 Task: Change the option to "My invitee should call me".
Action: Mouse moved to (750, 350)
Screenshot: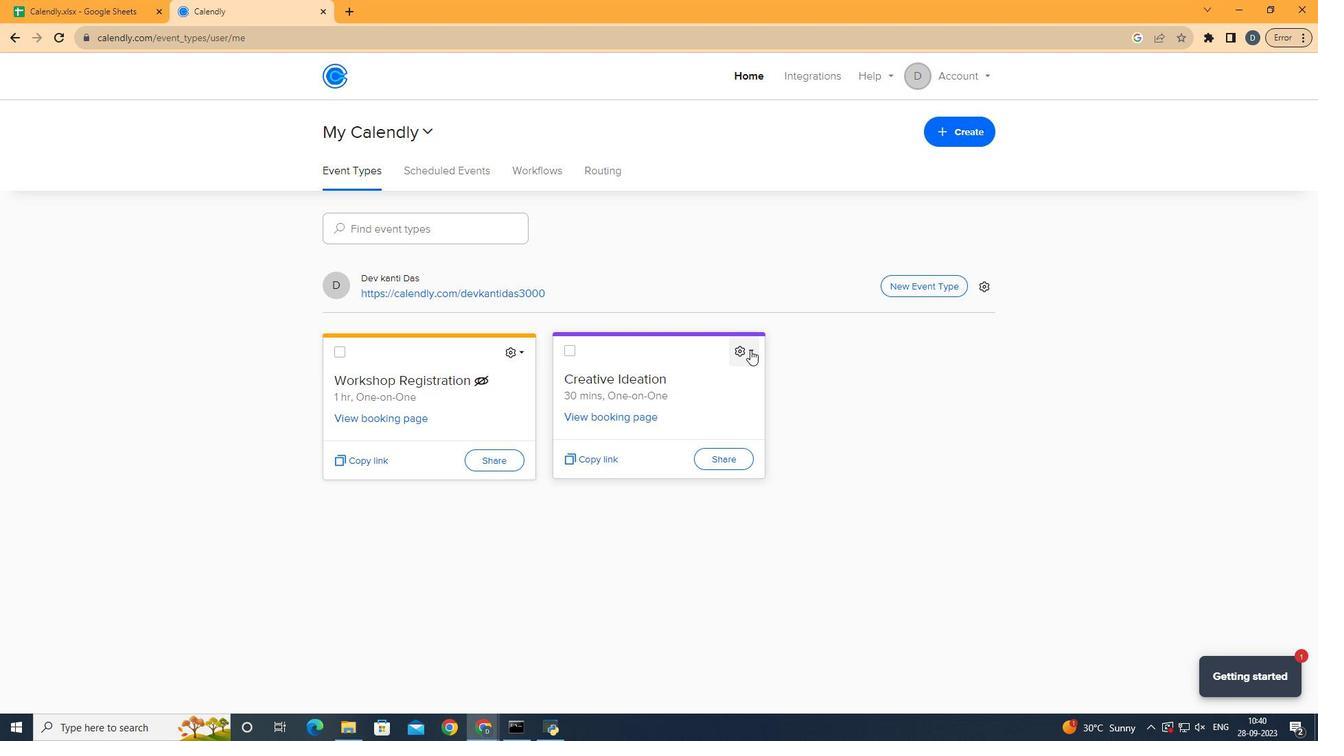 
Action: Mouse pressed left at (750, 350)
Screenshot: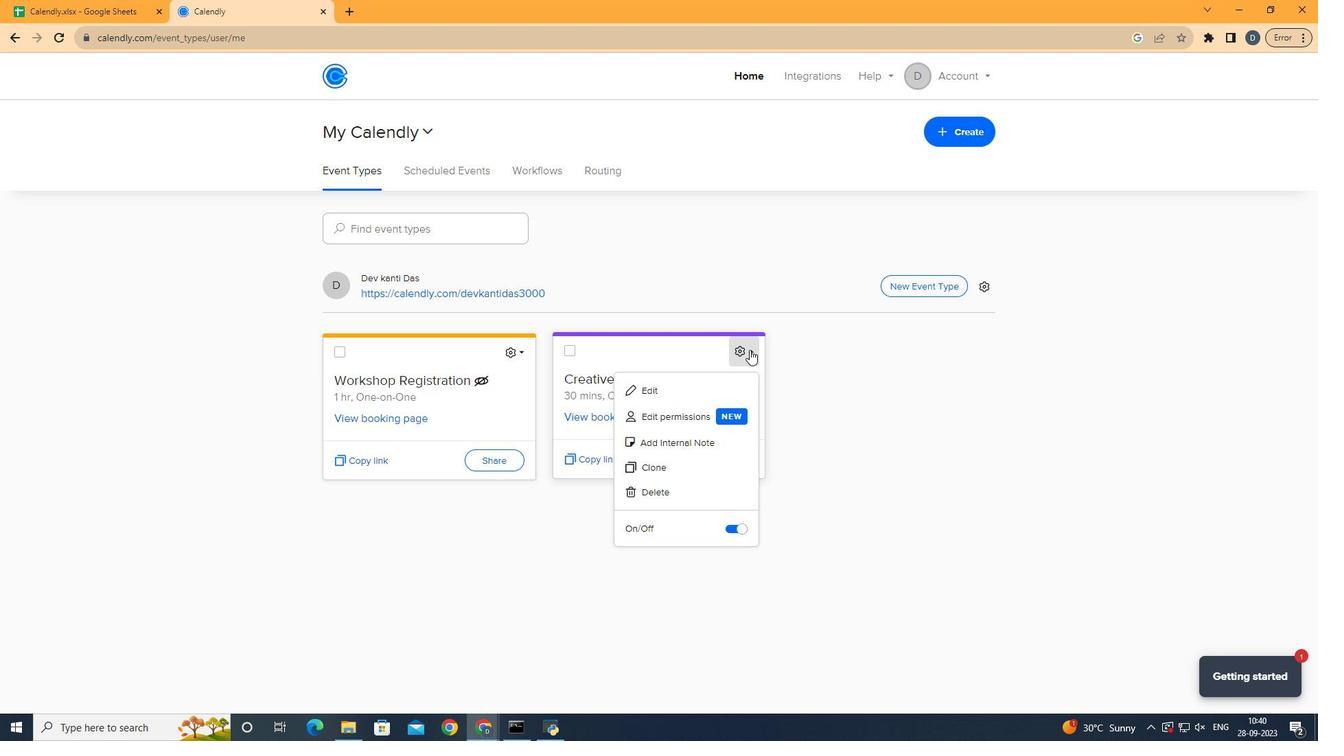 
Action: Mouse moved to (724, 399)
Screenshot: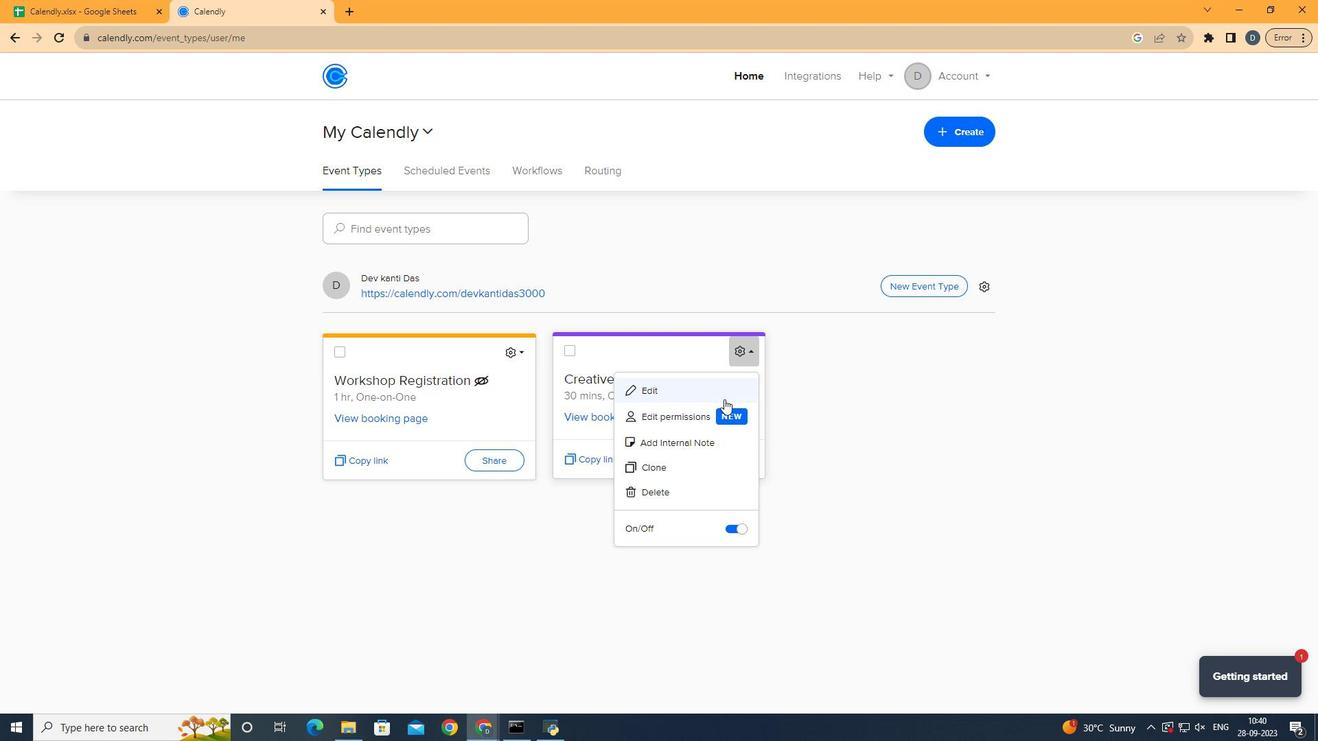 
Action: Mouse pressed left at (724, 399)
Screenshot: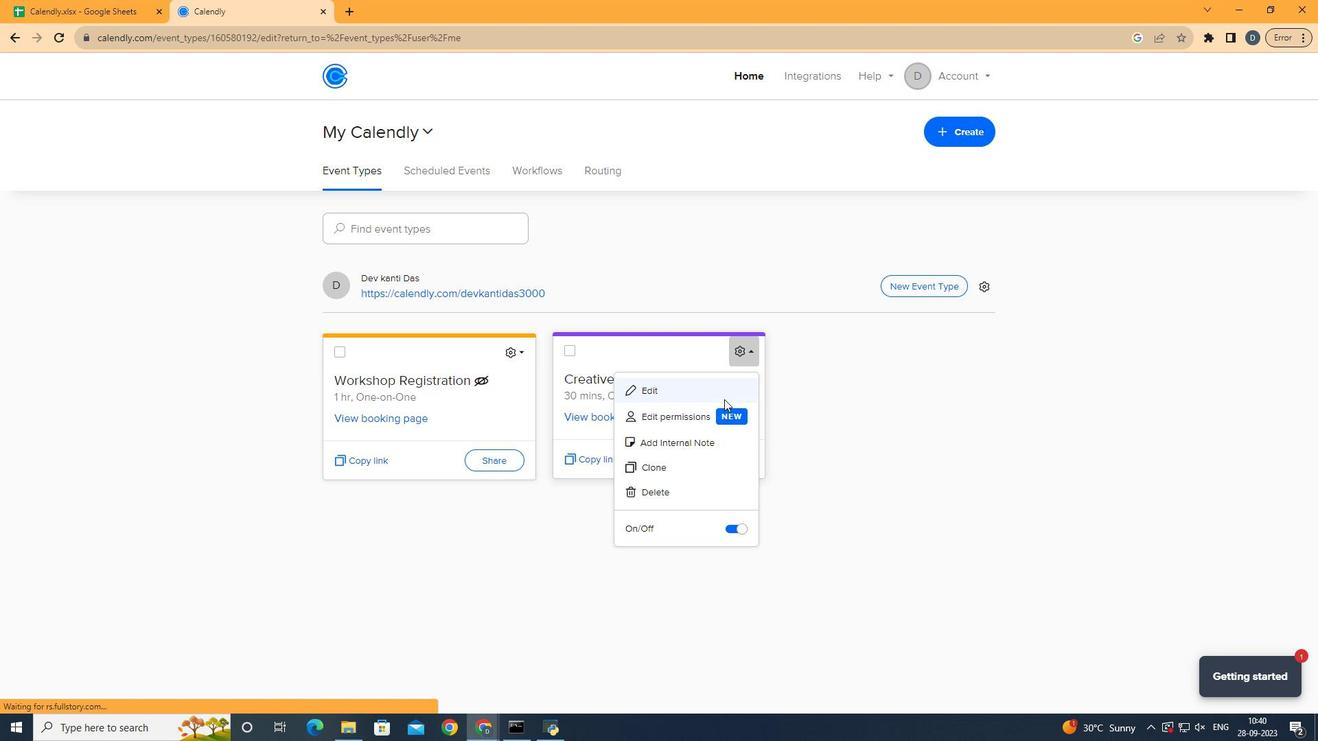 
Action: Mouse moved to (537, 248)
Screenshot: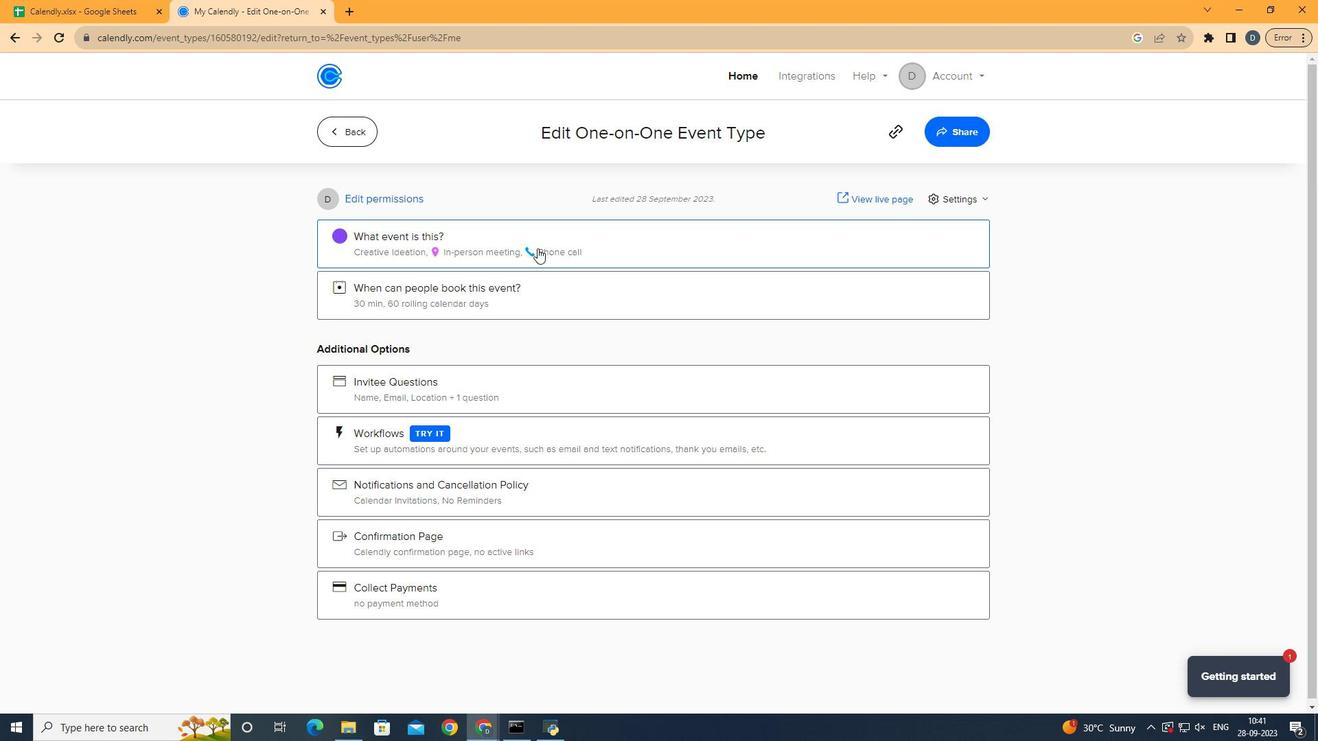 
Action: Mouse pressed left at (537, 248)
Screenshot: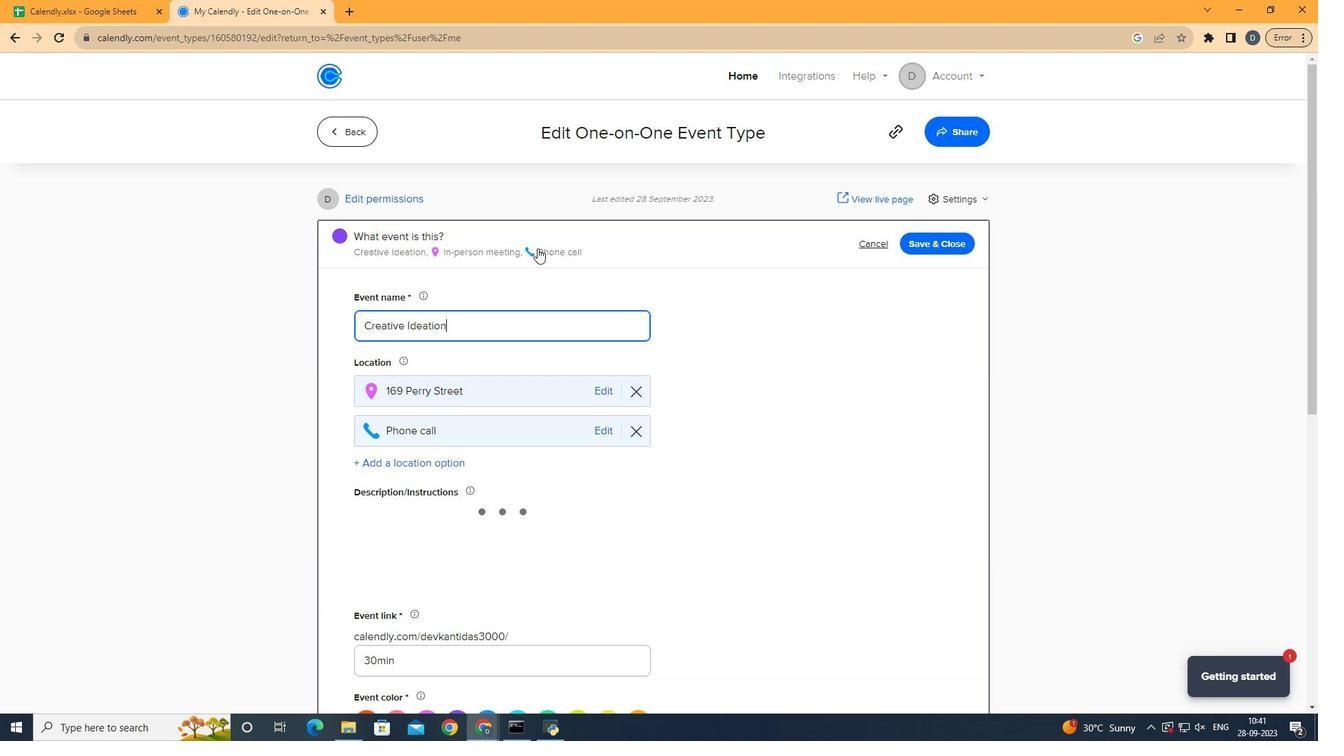
Action: Mouse moved to (608, 433)
Screenshot: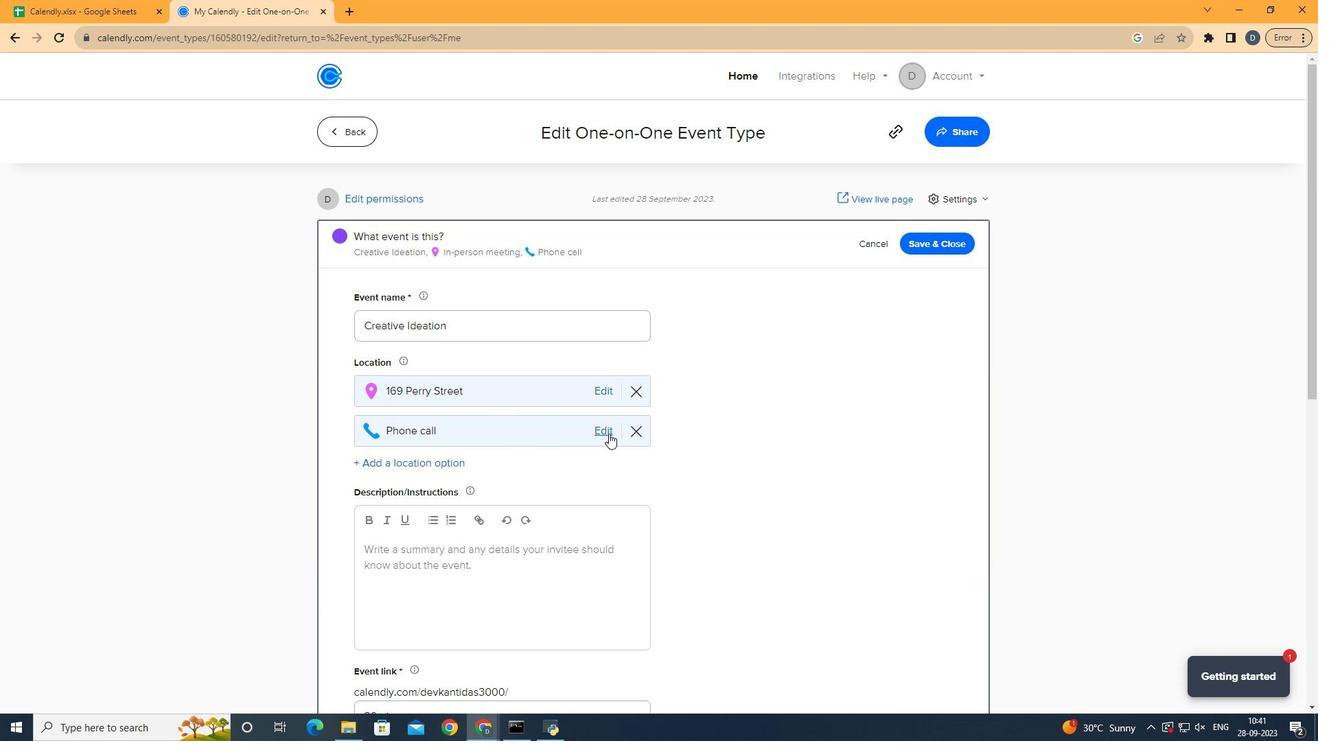 
Action: Mouse pressed left at (608, 433)
Screenshot: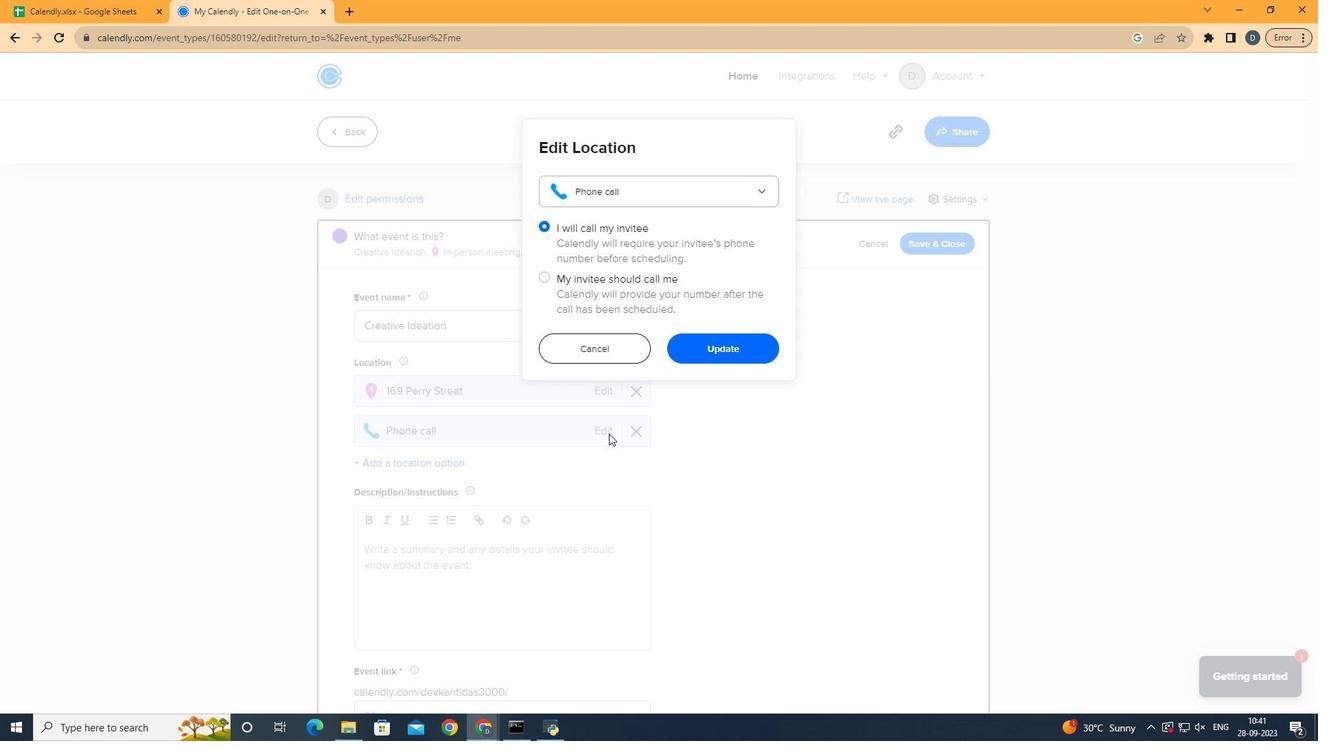 
Action: Mouse moved to (588, 277)
Screenshot: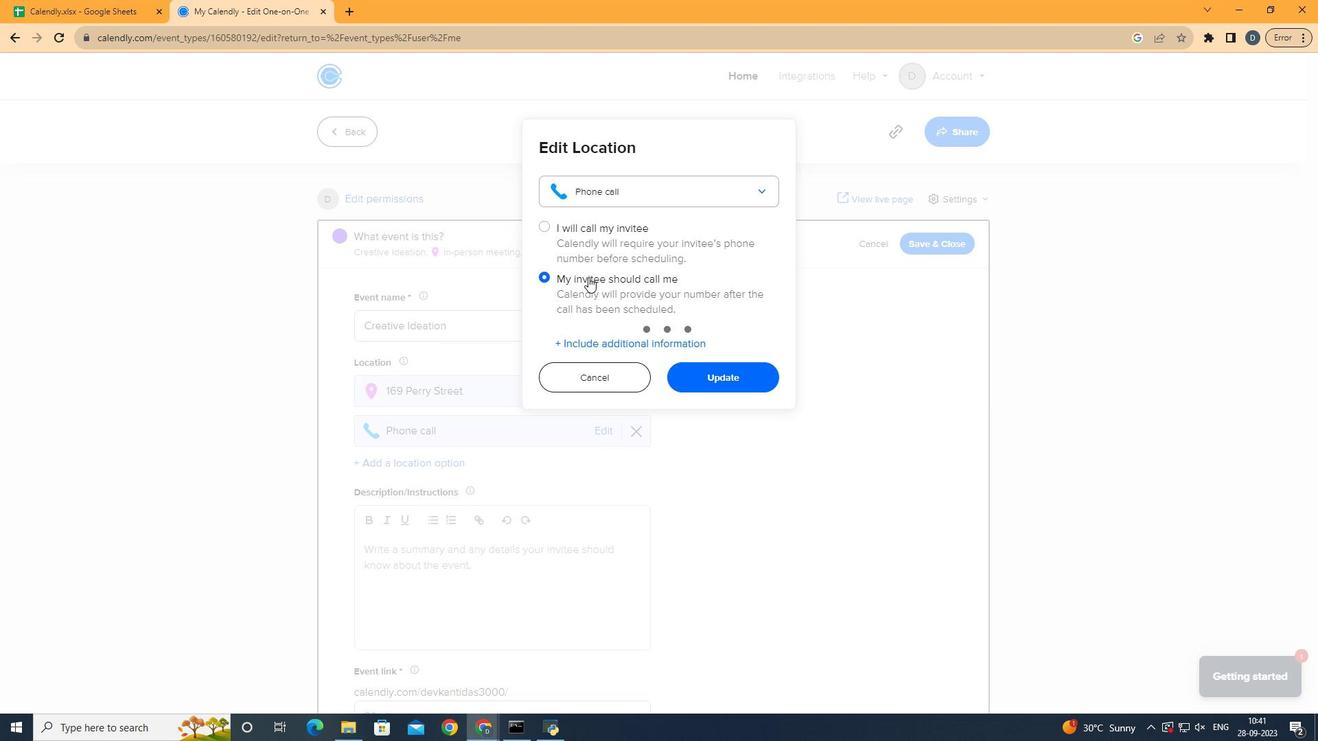 
Action: Mouse pressed left at (588, 277)
Screenshot: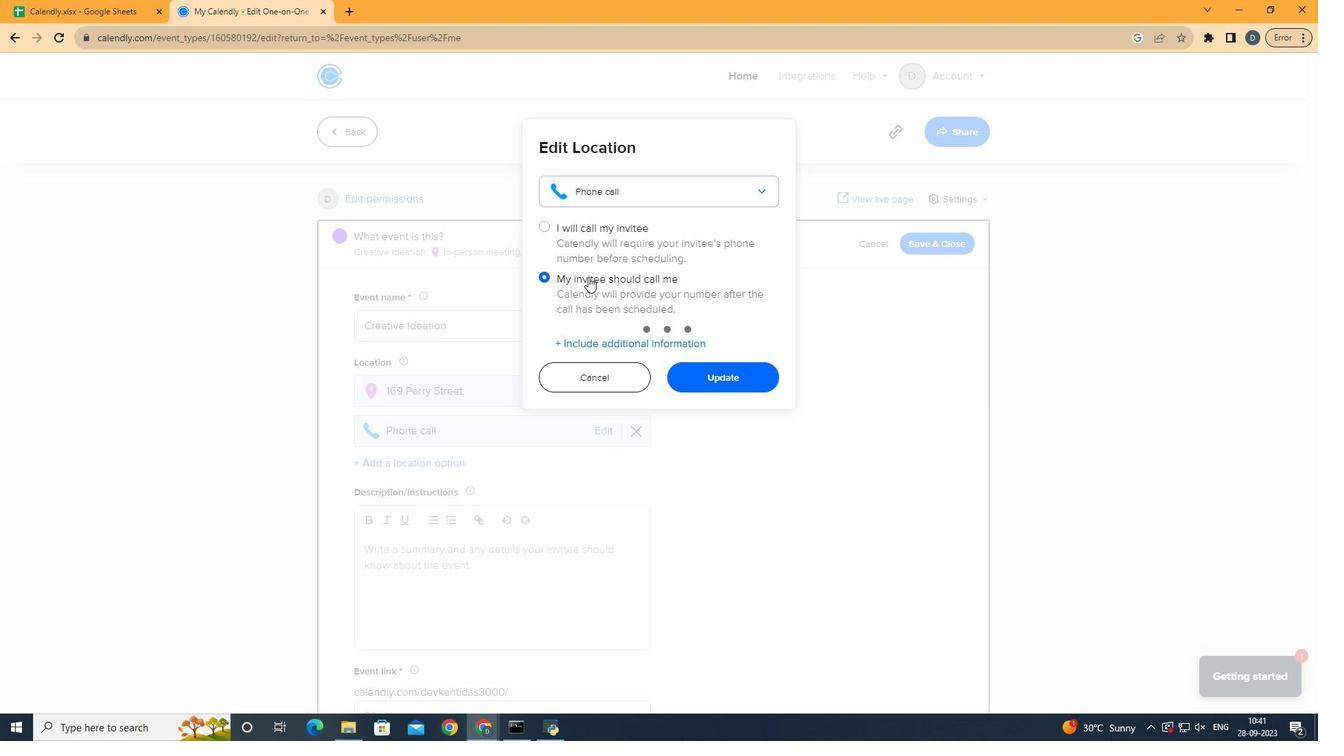 
Action: Mouse moved to (711, 392)
Screenshot: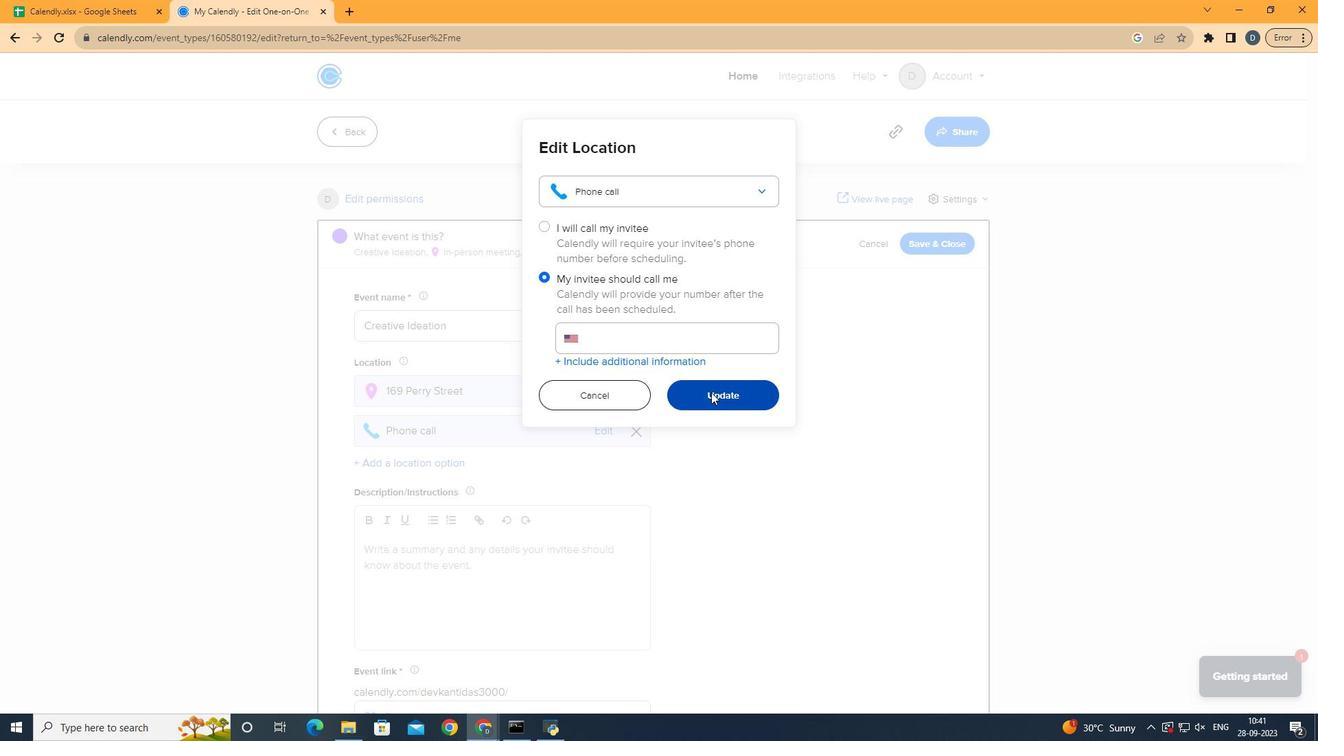 
Action: Mouse pressed left at (711, 392)
Screenshot: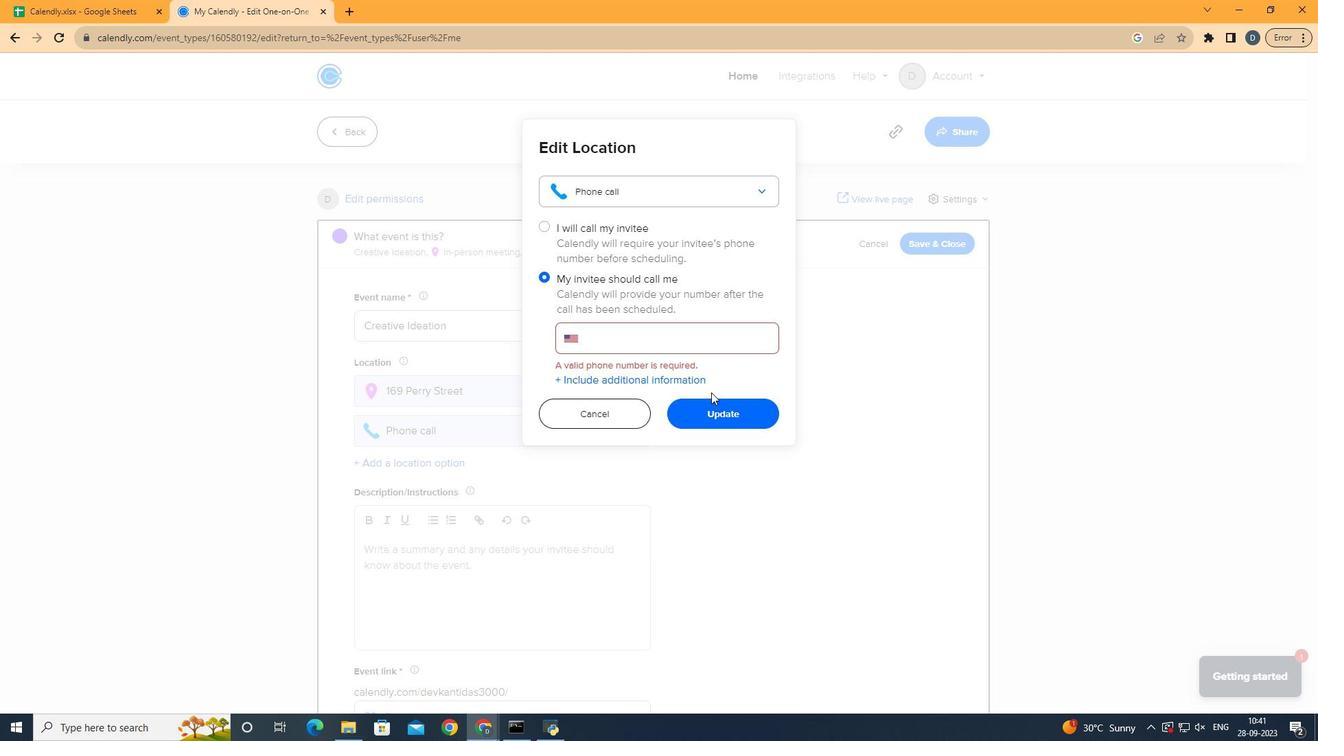 
Action: Mouse moved to (712, 339)
Screenshot: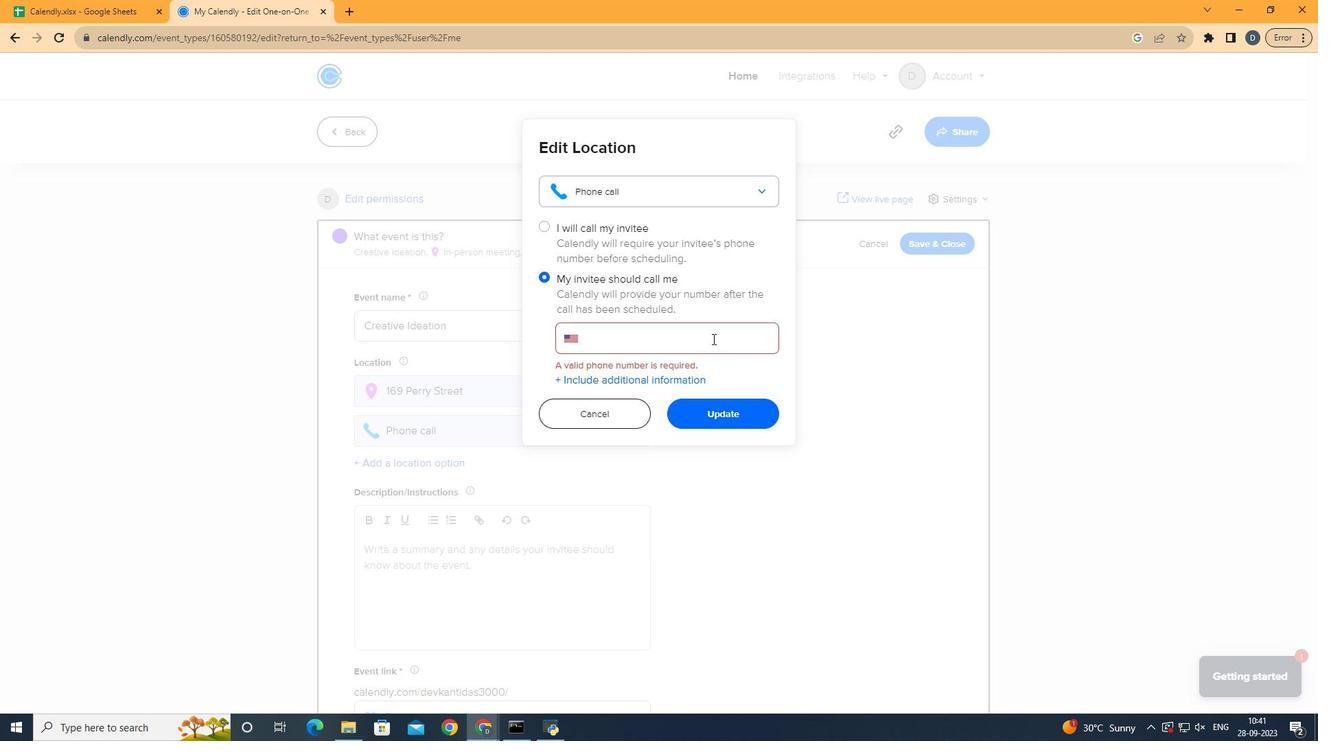 
Action: Mouse pressed left at (712, 339)
Screenshot: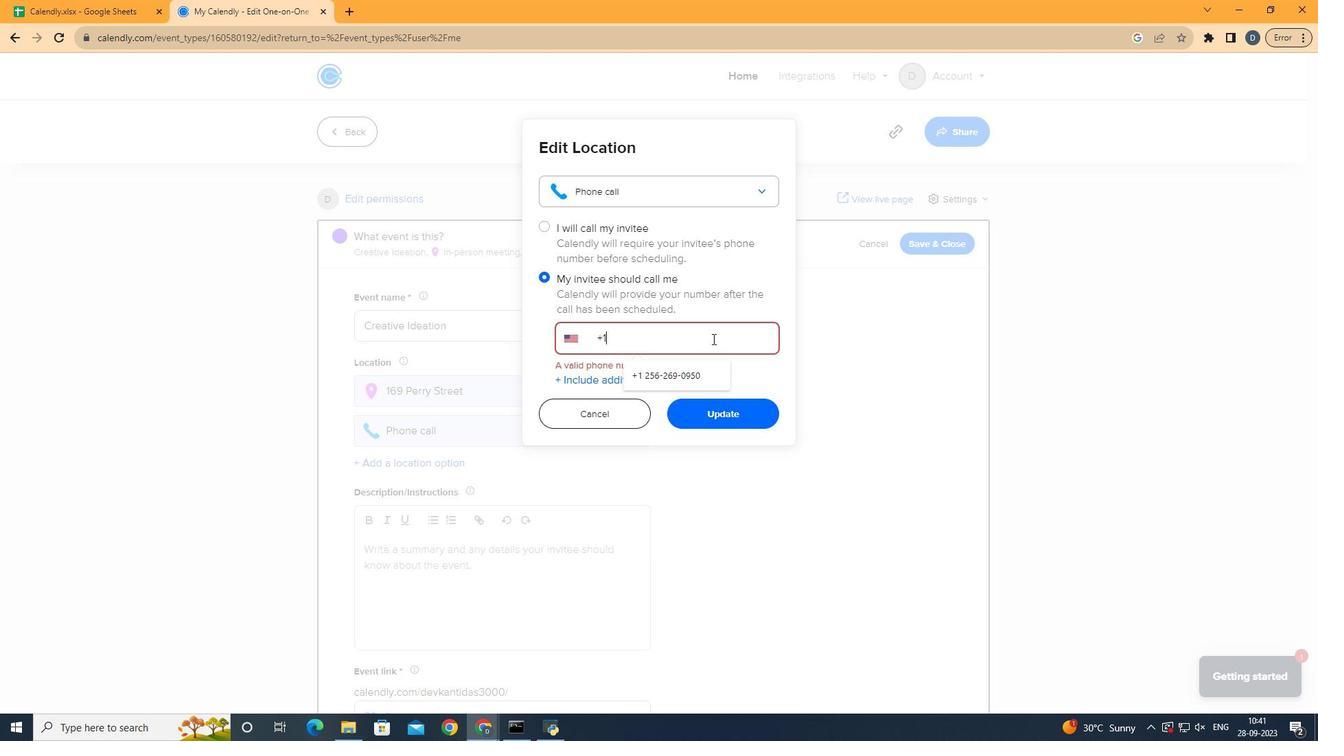 
Action: Mouse moved to (709, 374)
Screenshot: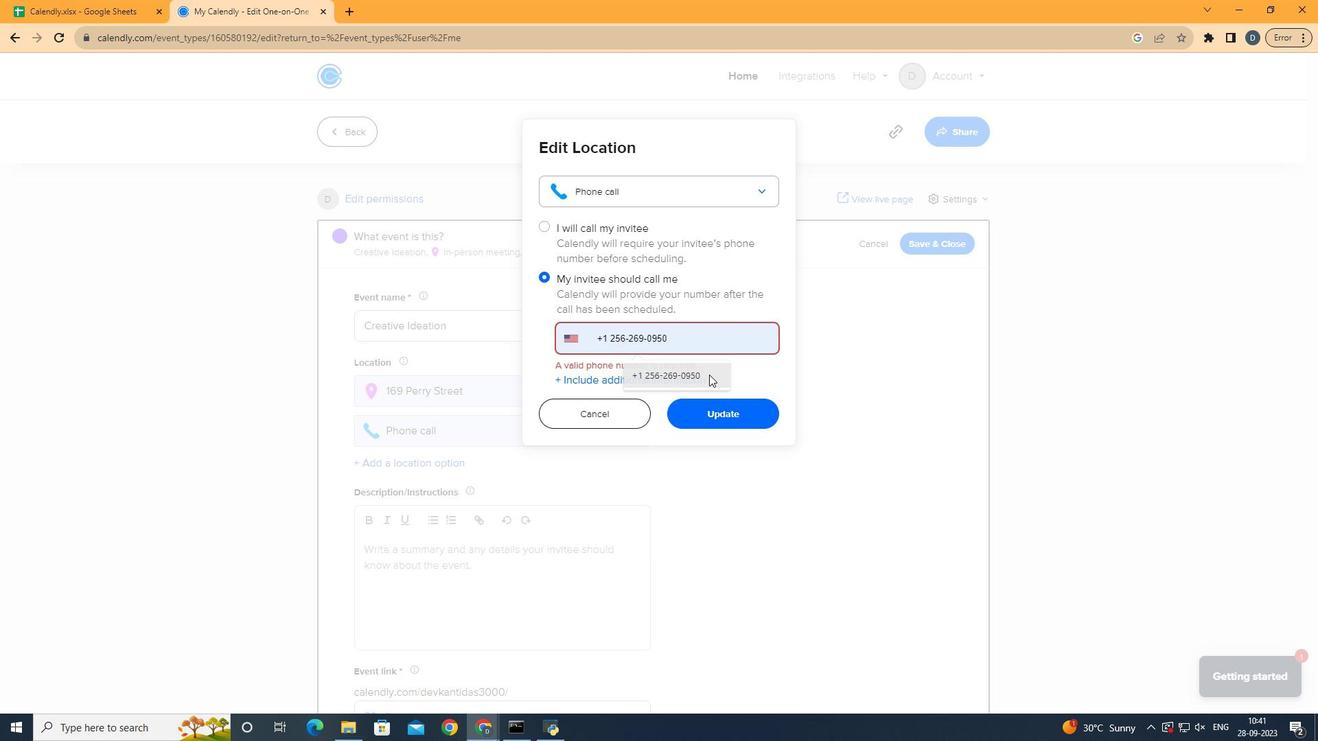 
Action: Mouse pressed left at (709, 374)
Screenshot: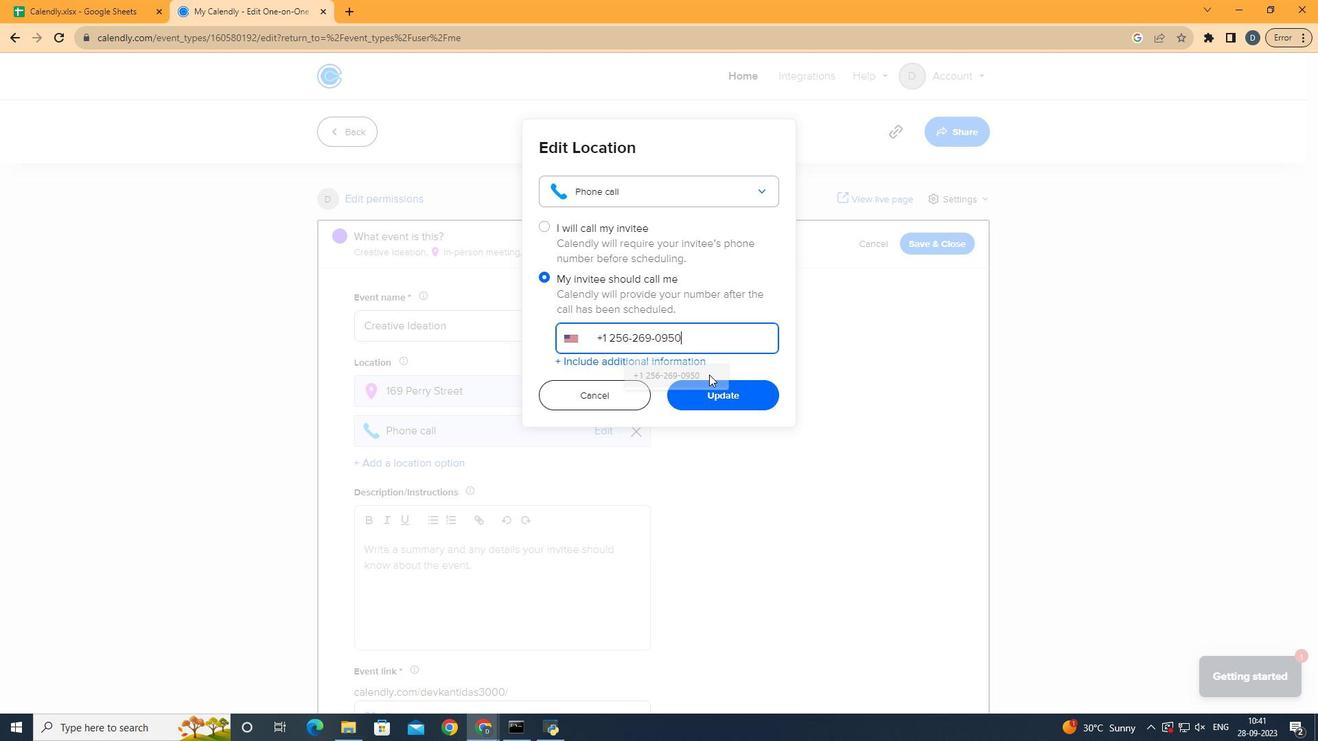 
Action: Mouse moved to (722, 395)
Screenshot: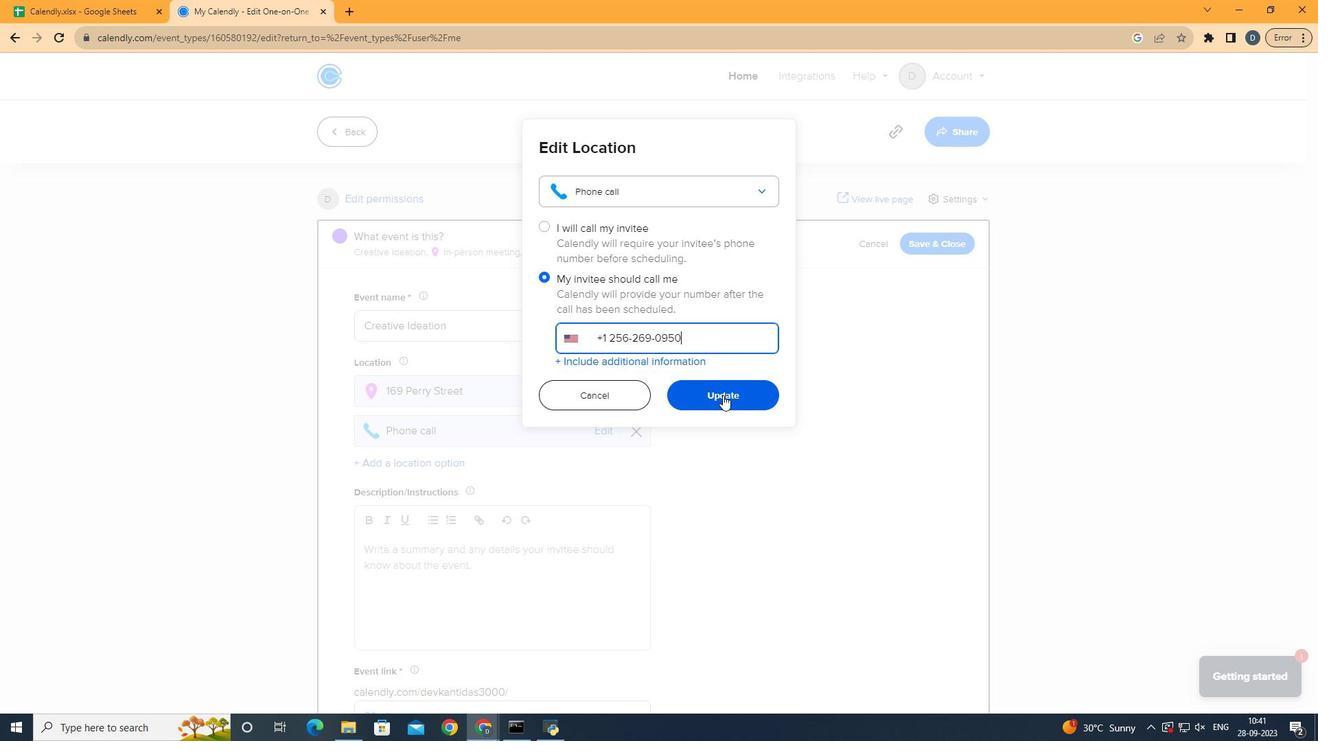
Action: Mouse pressed left at (722, 395)
Screenshot: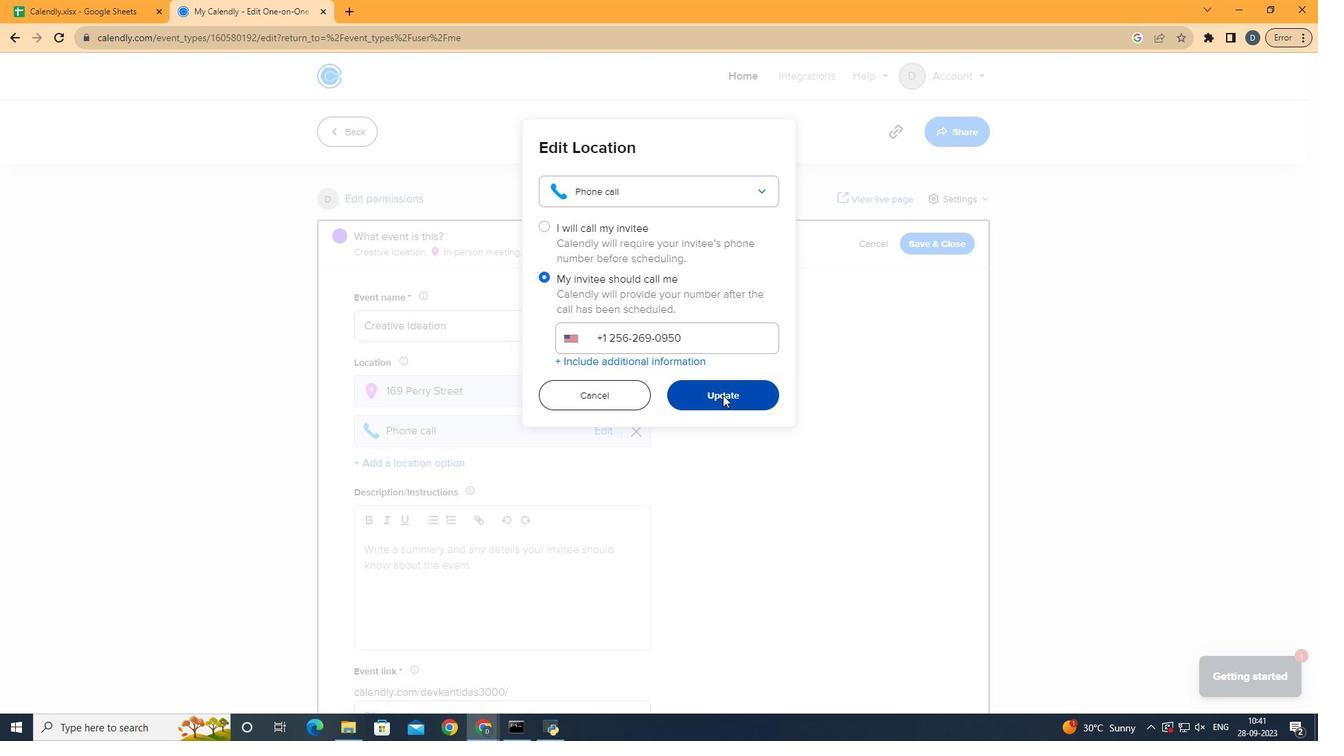 
Action: Mouse moved to (923, 246)
Screenshot: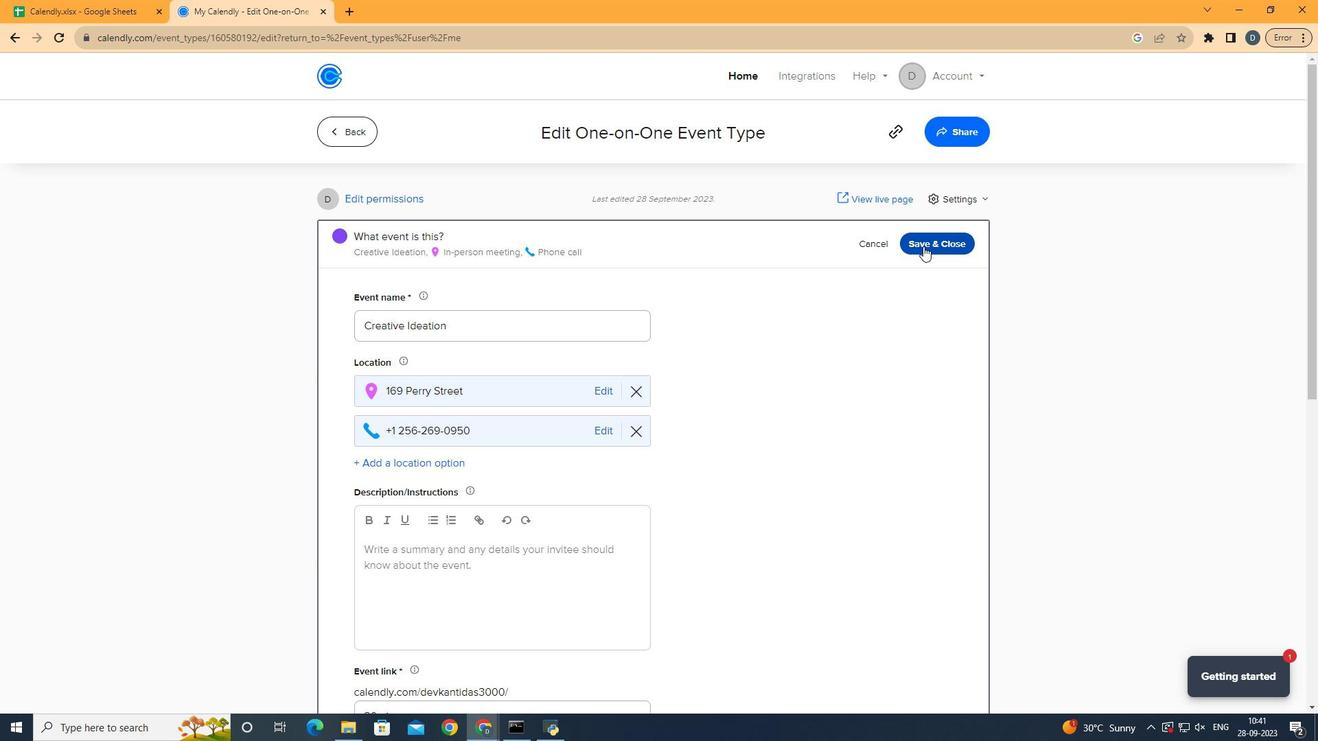 
Action: Mouse pressed left at (923, 246)
Screenshot: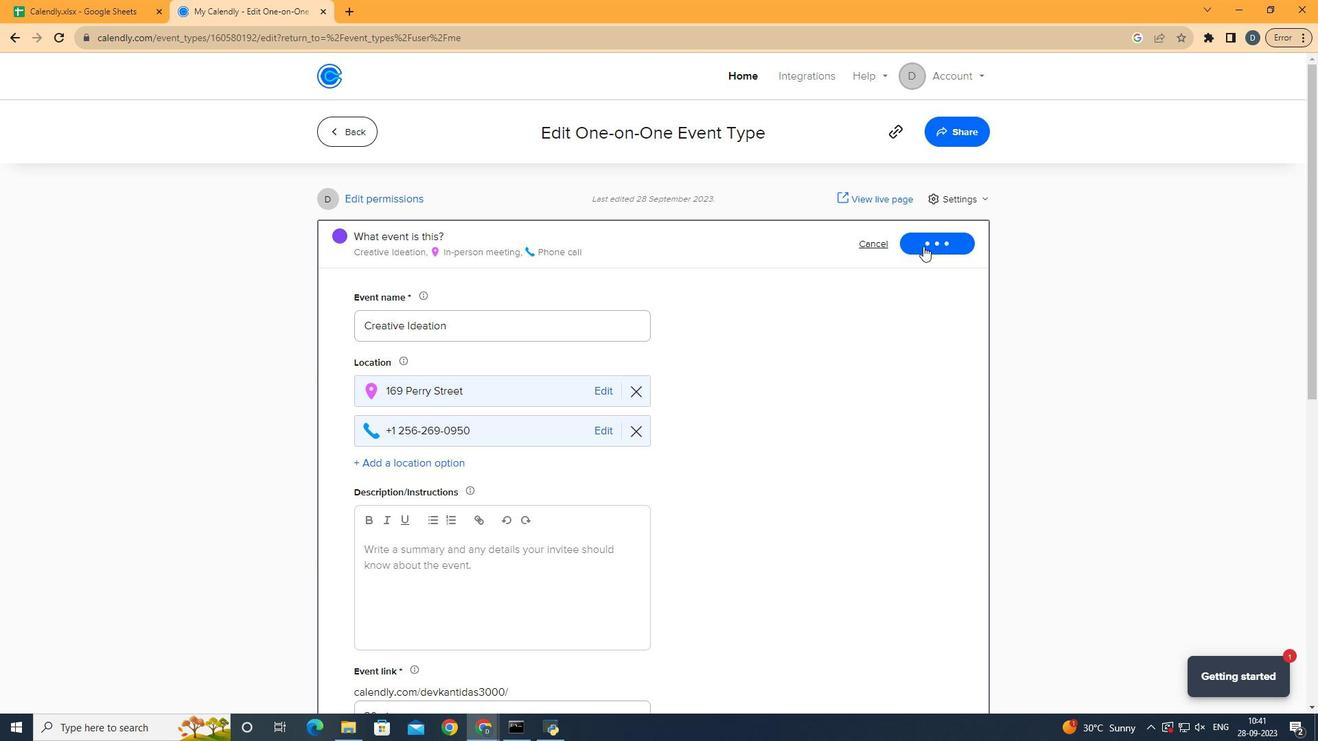
Action: Mouse moved to (344, 117)
Screenshot: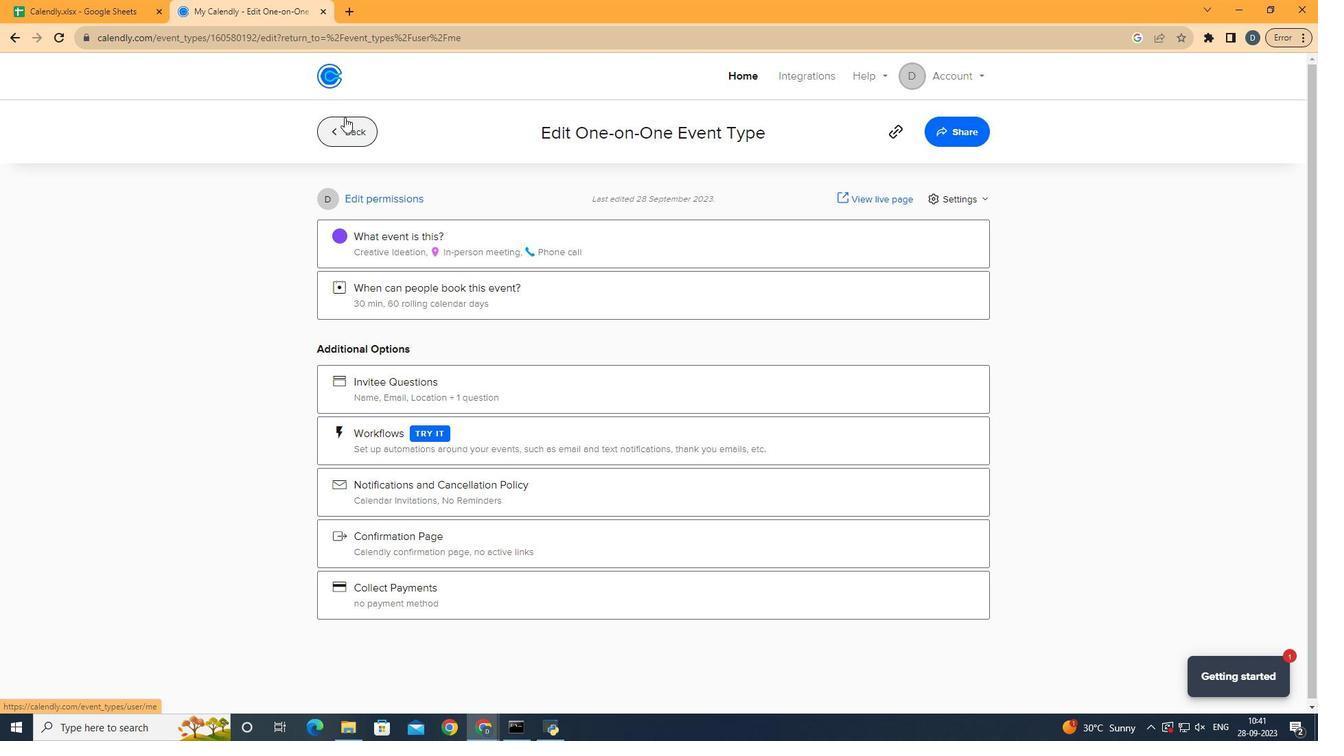 
Action: Mouse pressed left at (344, 117)
Screenshot: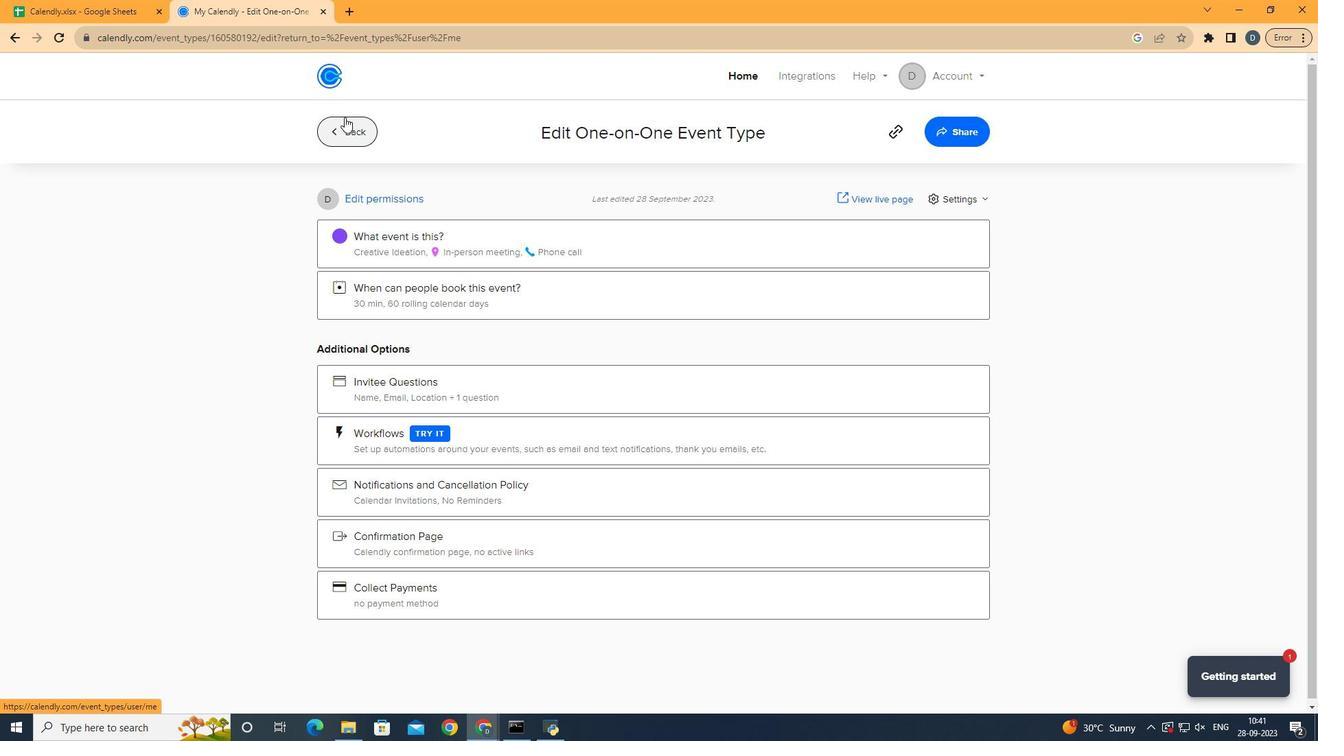 
Action: Mouse moved to (1097, 386)
Screenshot: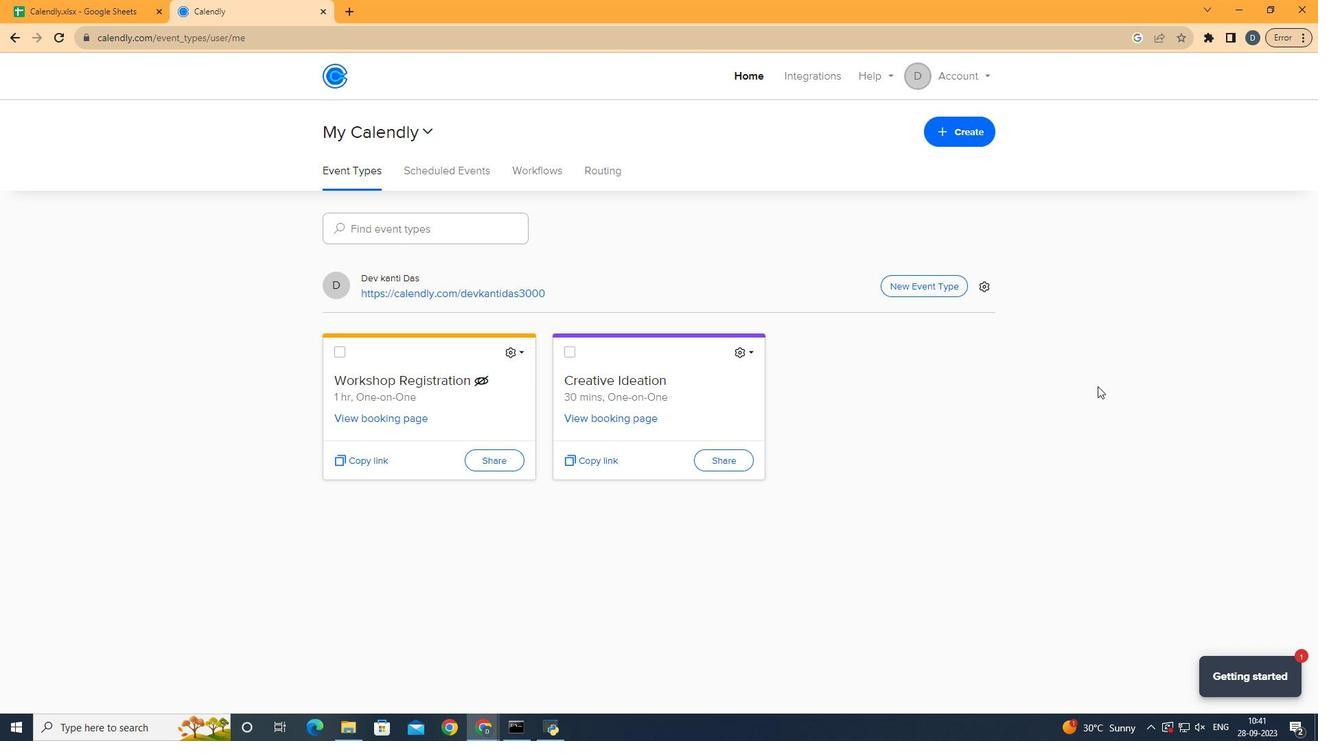 
